 Task: Add Celsius Sparkling Kiwi Guava, Energy Drink to the cart.
Action: Mouse moved to (23, 148)
Screenshot: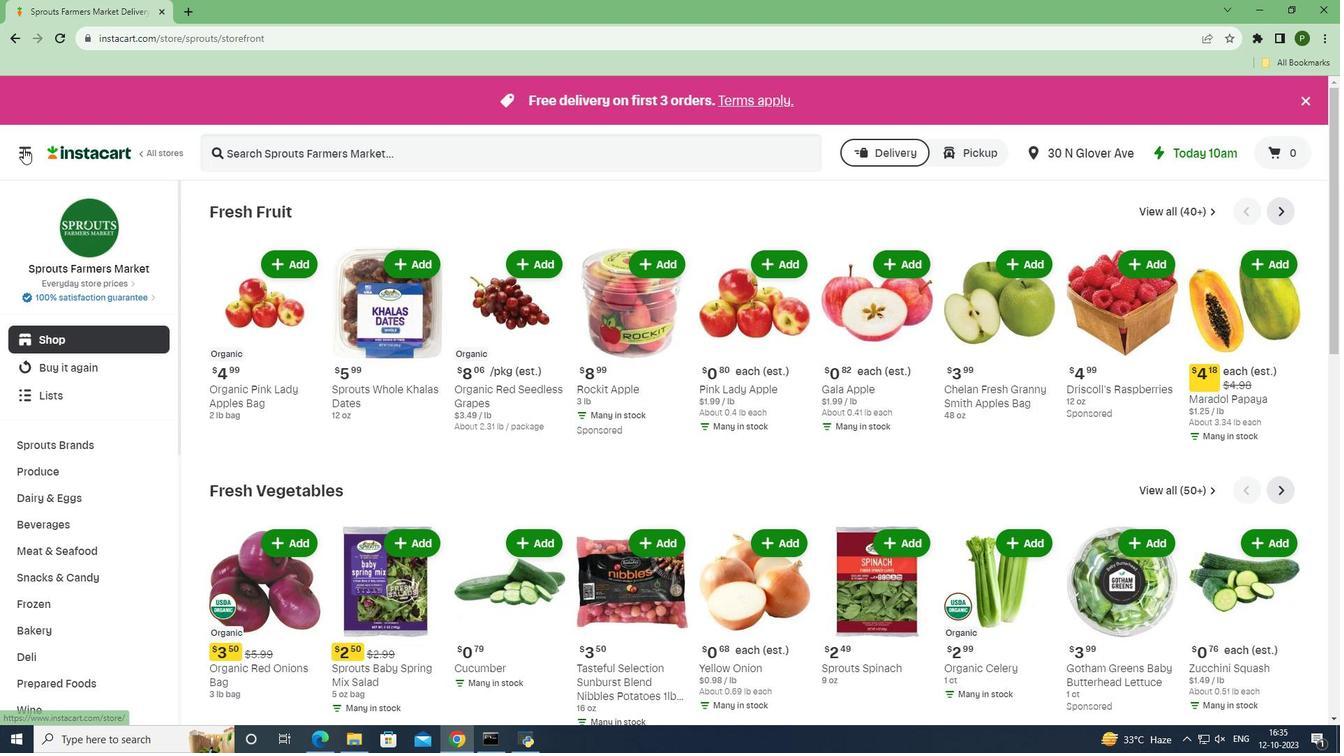 
Action: Mouse pressed left at (23, 148)
Screenshot: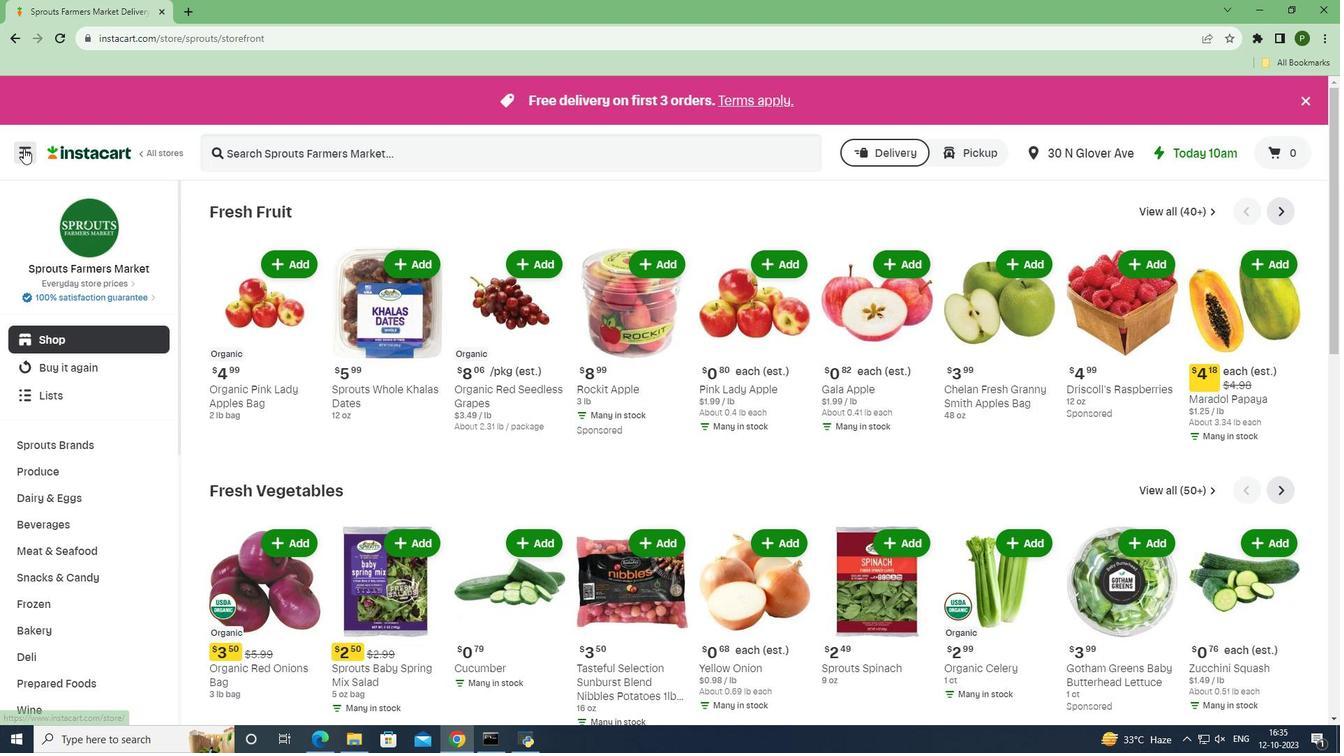 
Action: Mouse moved to (71, 357)
Screenshot: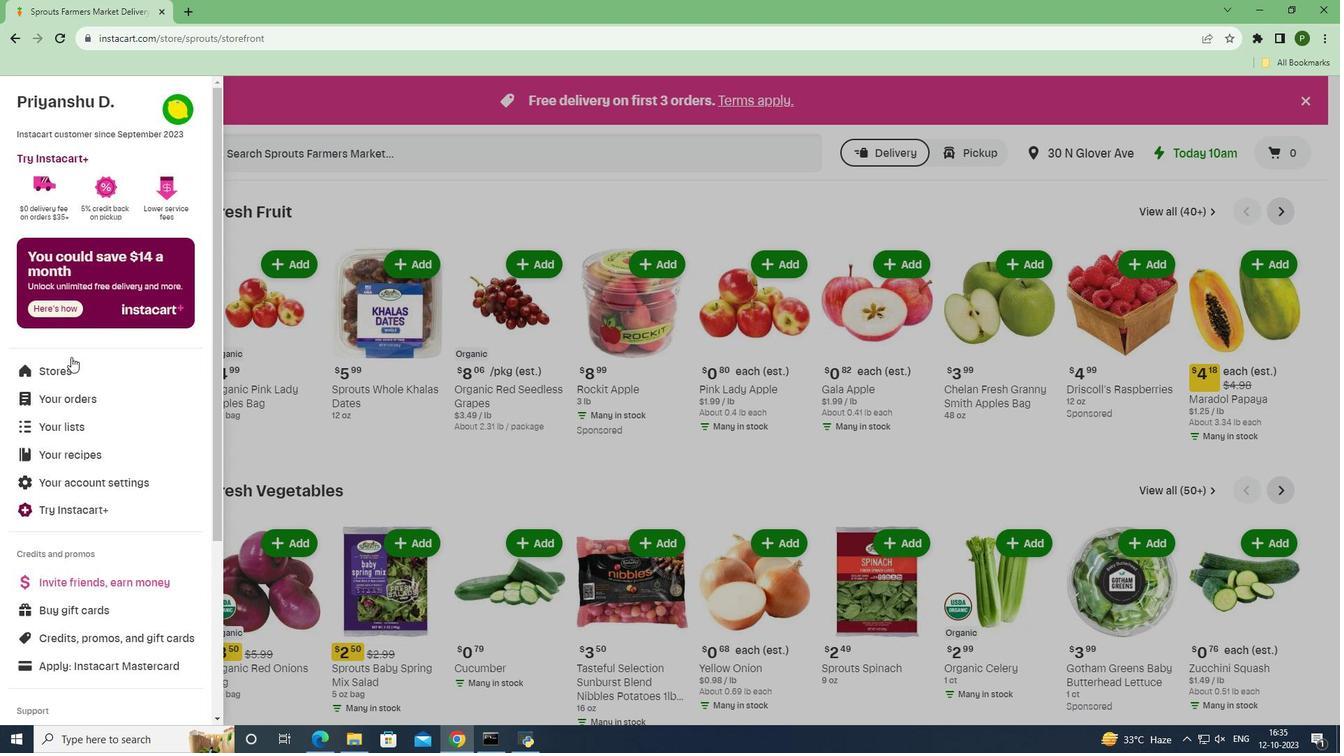 
Action: Mouse pressed left at (71, 357)
Screenshot: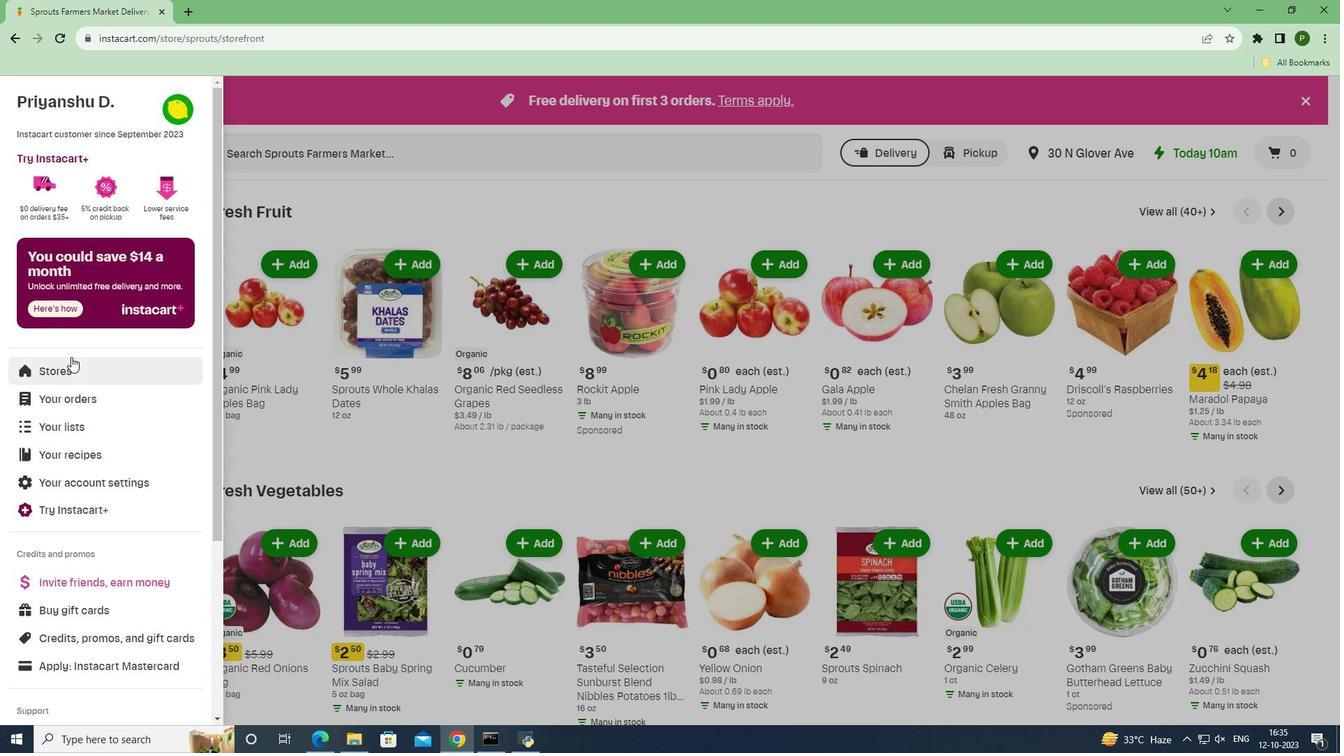 
Action: Mouse moved to (335, 158)
Screenshot: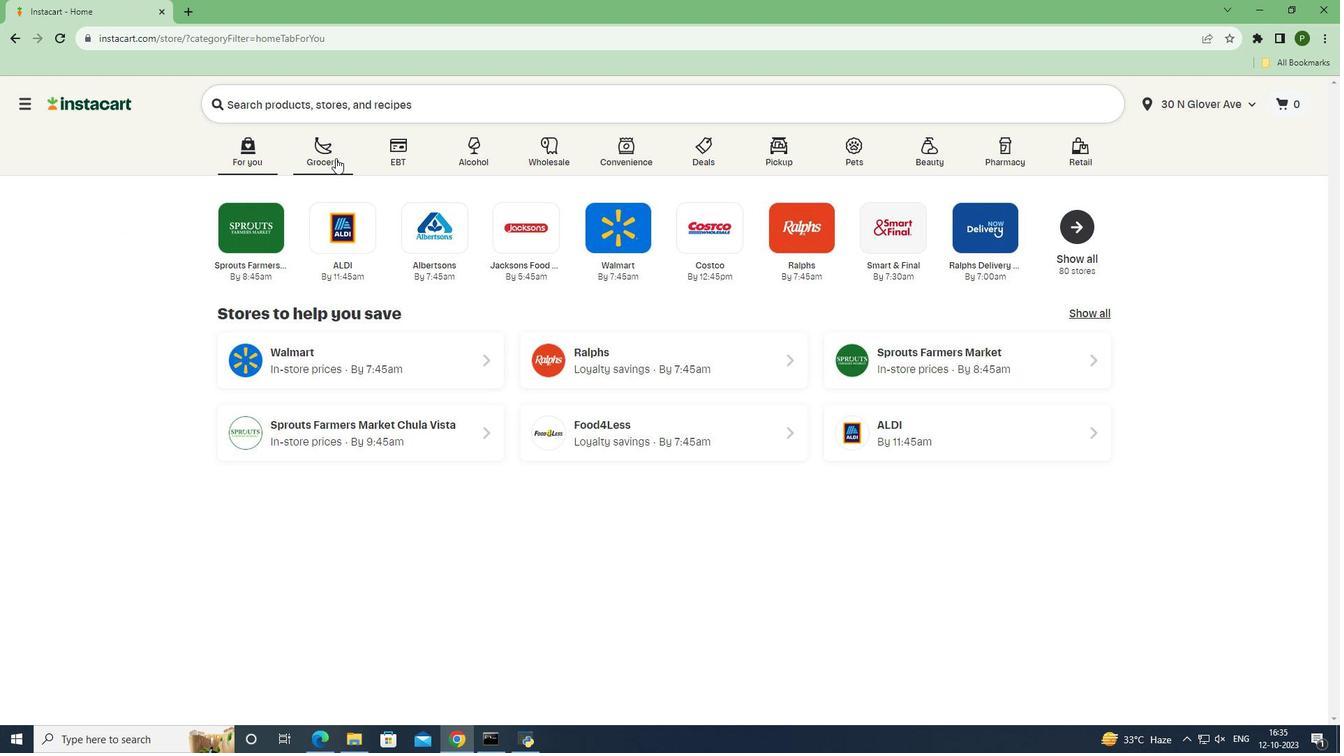 
Action: Mouse pressed left at (335, 158)
Screenshot: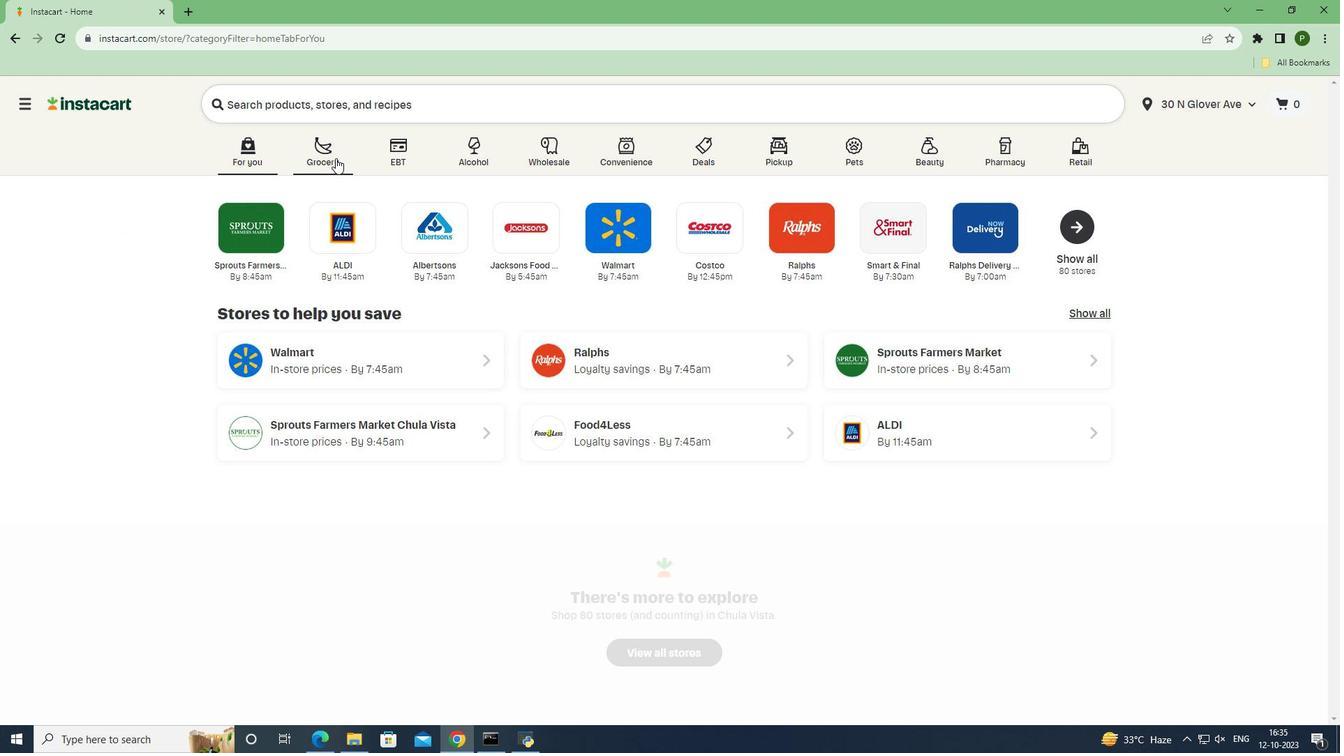 
Action: Mouse moved to (557, 330)
Screenshot: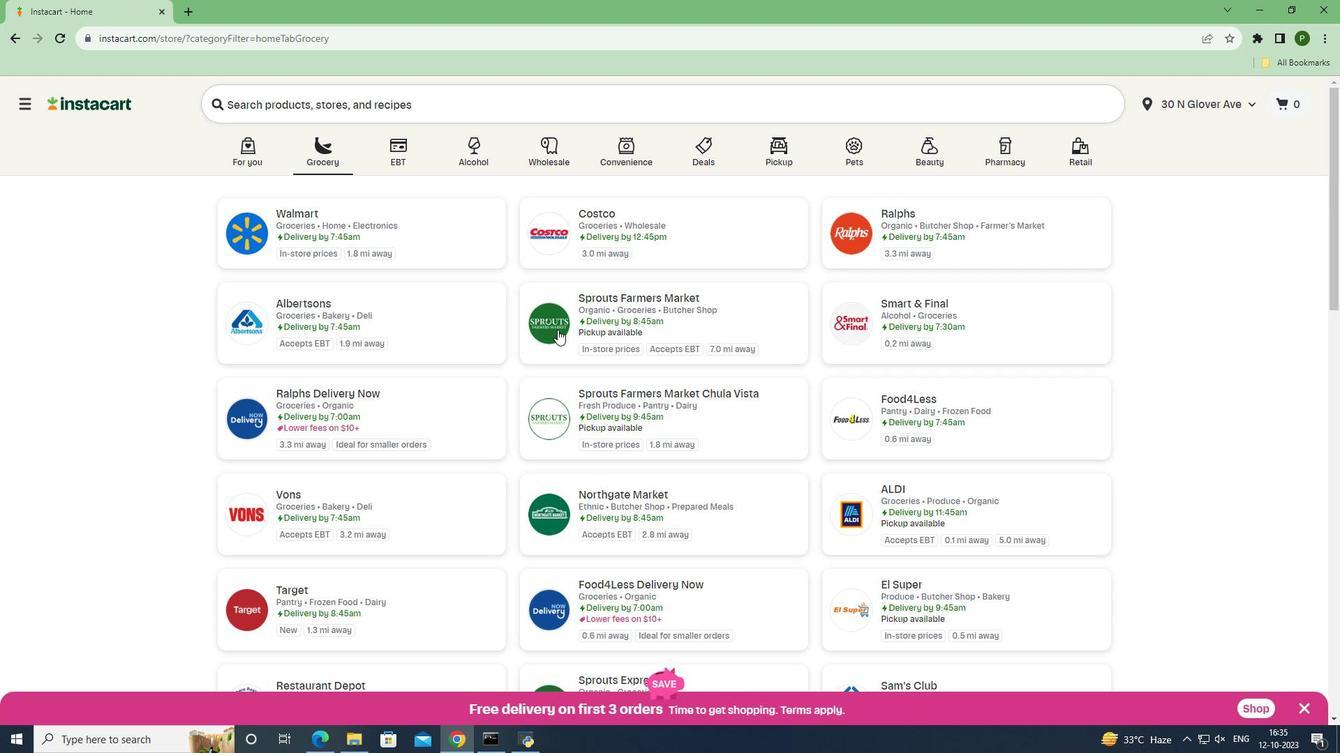 
Action: Mouse pressed left at (557, 330)
Screenshot: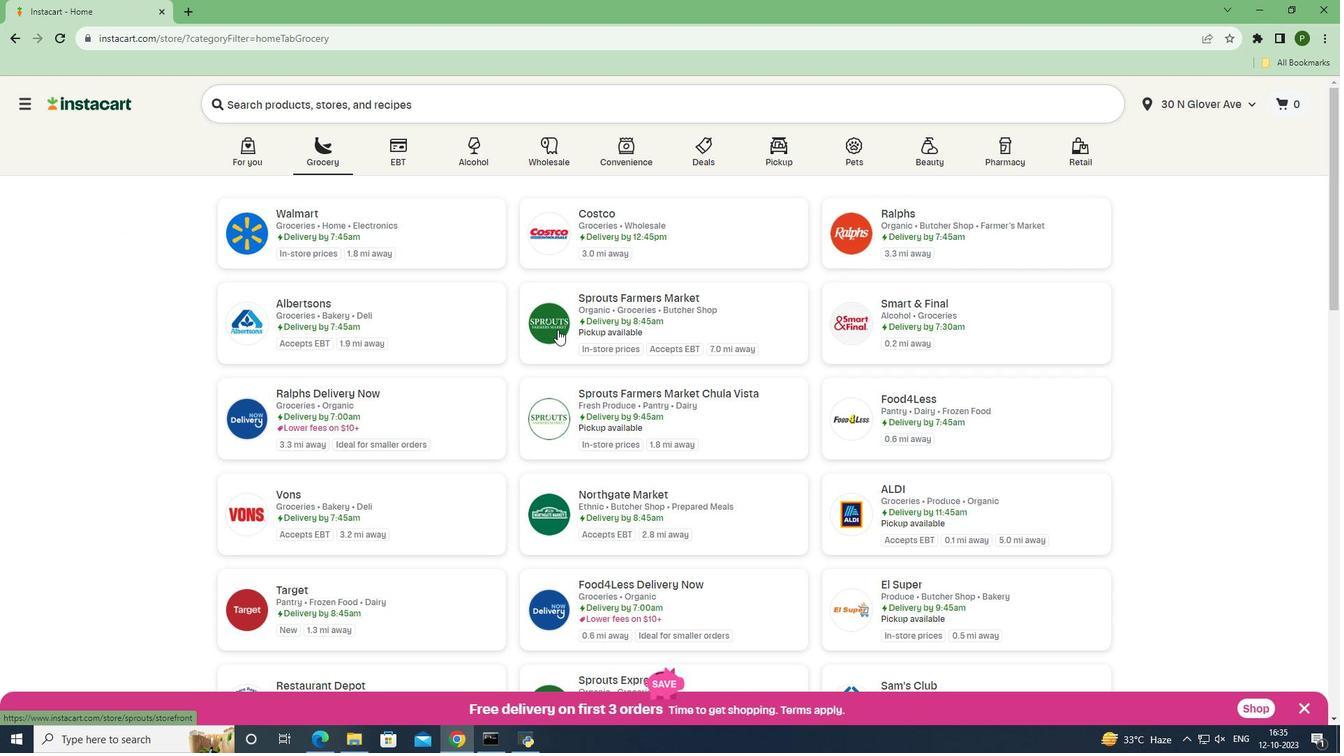 
Action: Mouse moved to (78, 524)
Screenshot: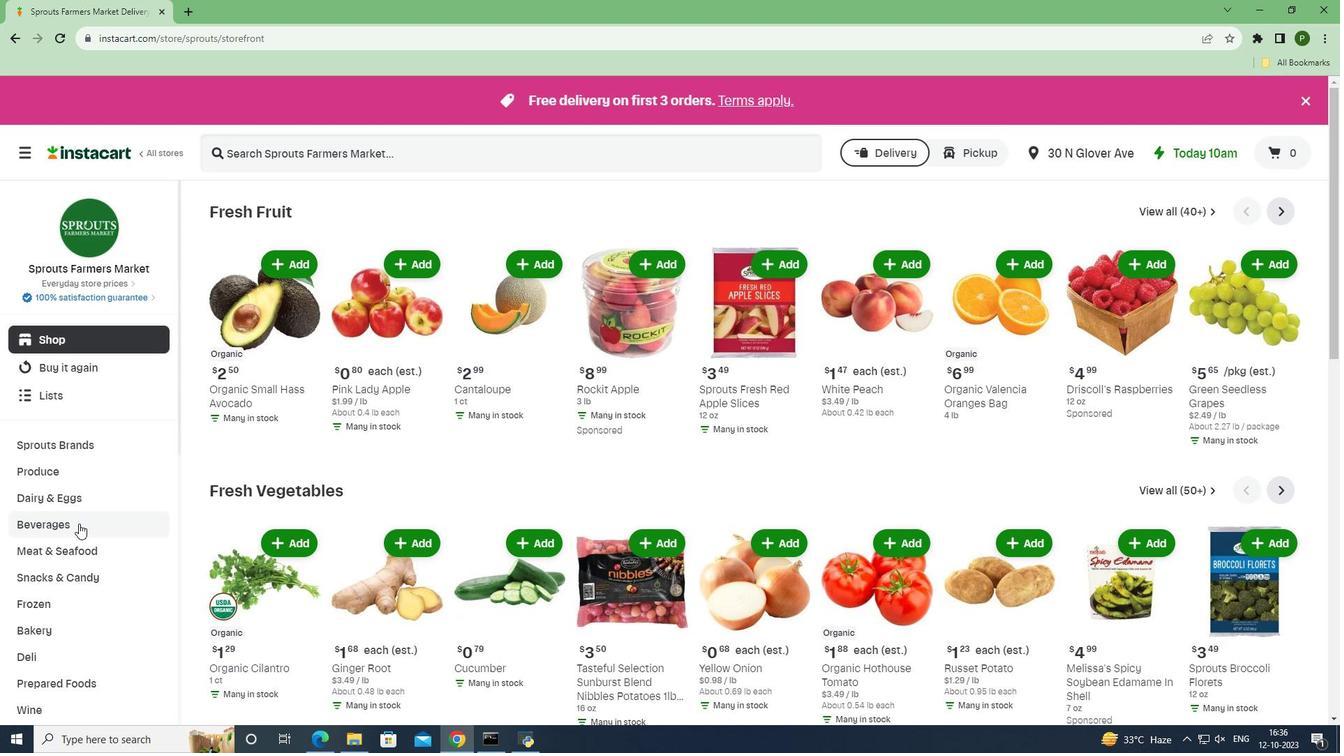 
Action: Mouse pressed left at (78, 524)
Screenshot: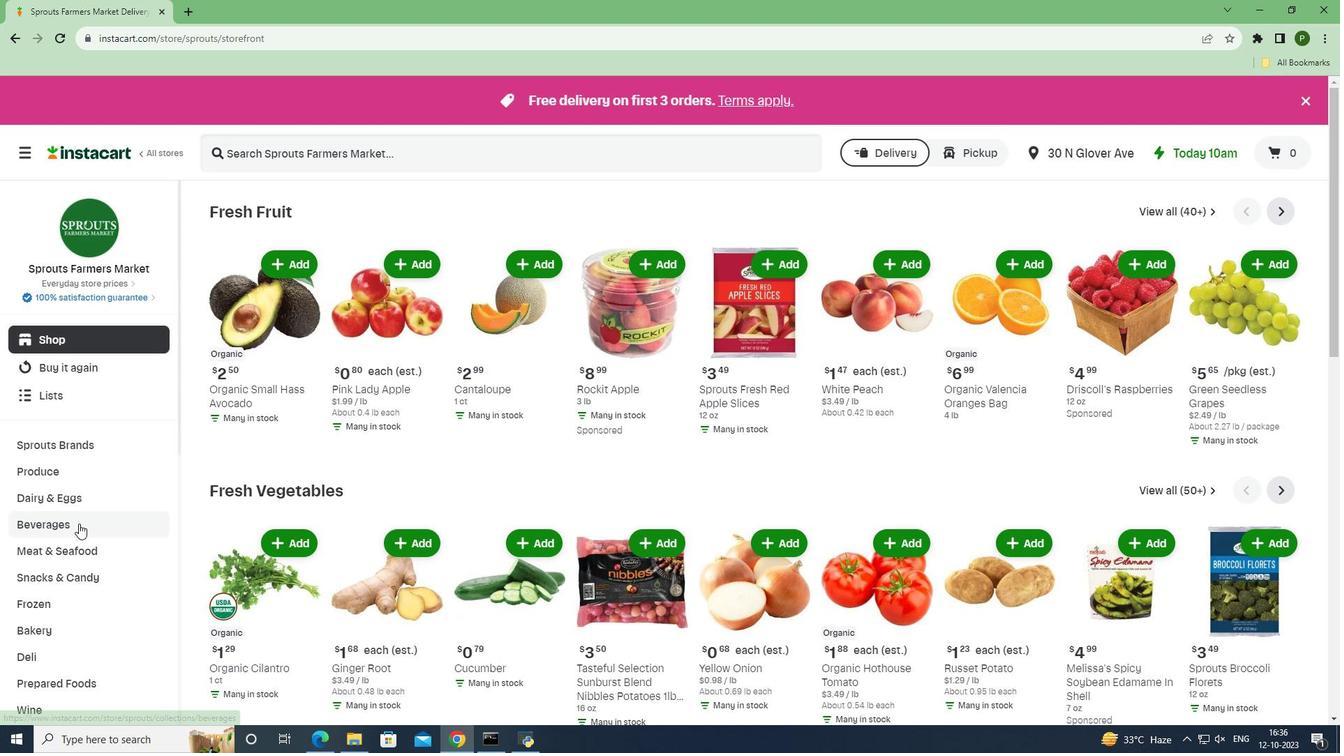 
Action: Mouse moved to (731, 245)
Screenshot: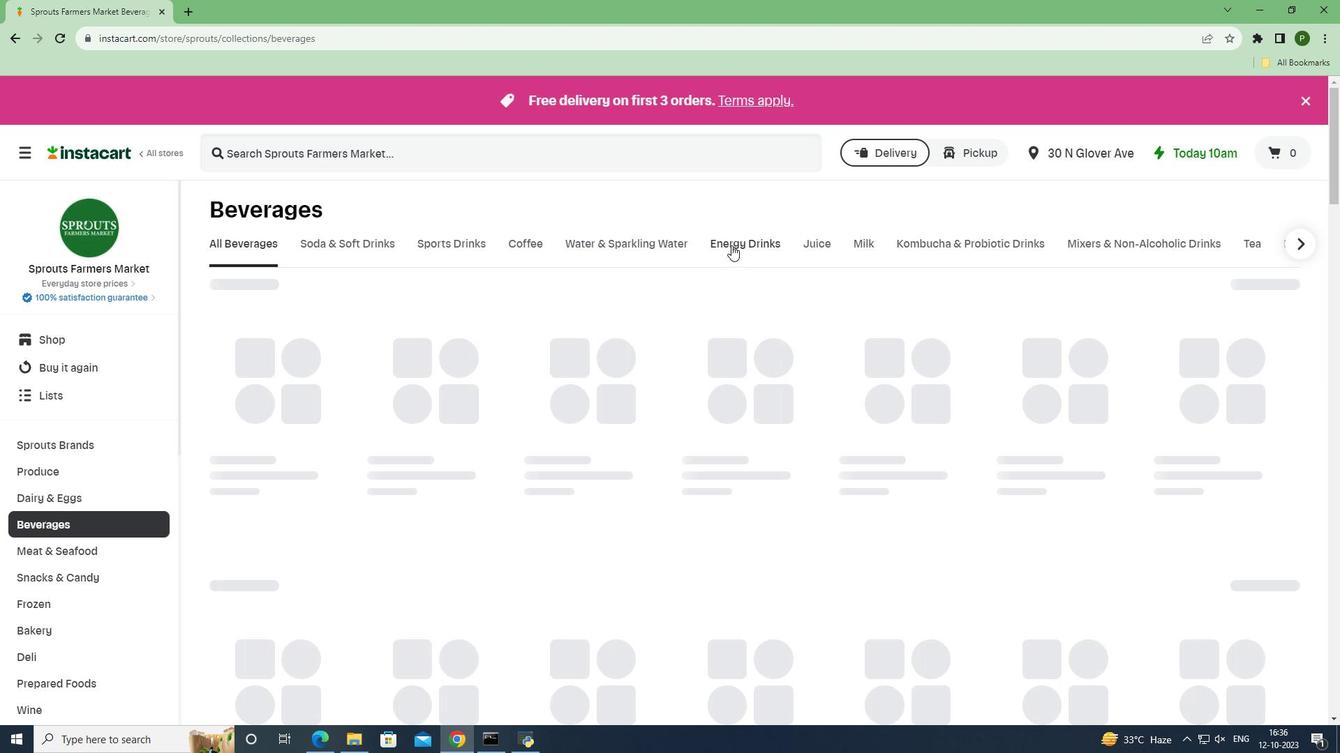 
Action: Mouse pressed left at (731, 245)
Screenshot: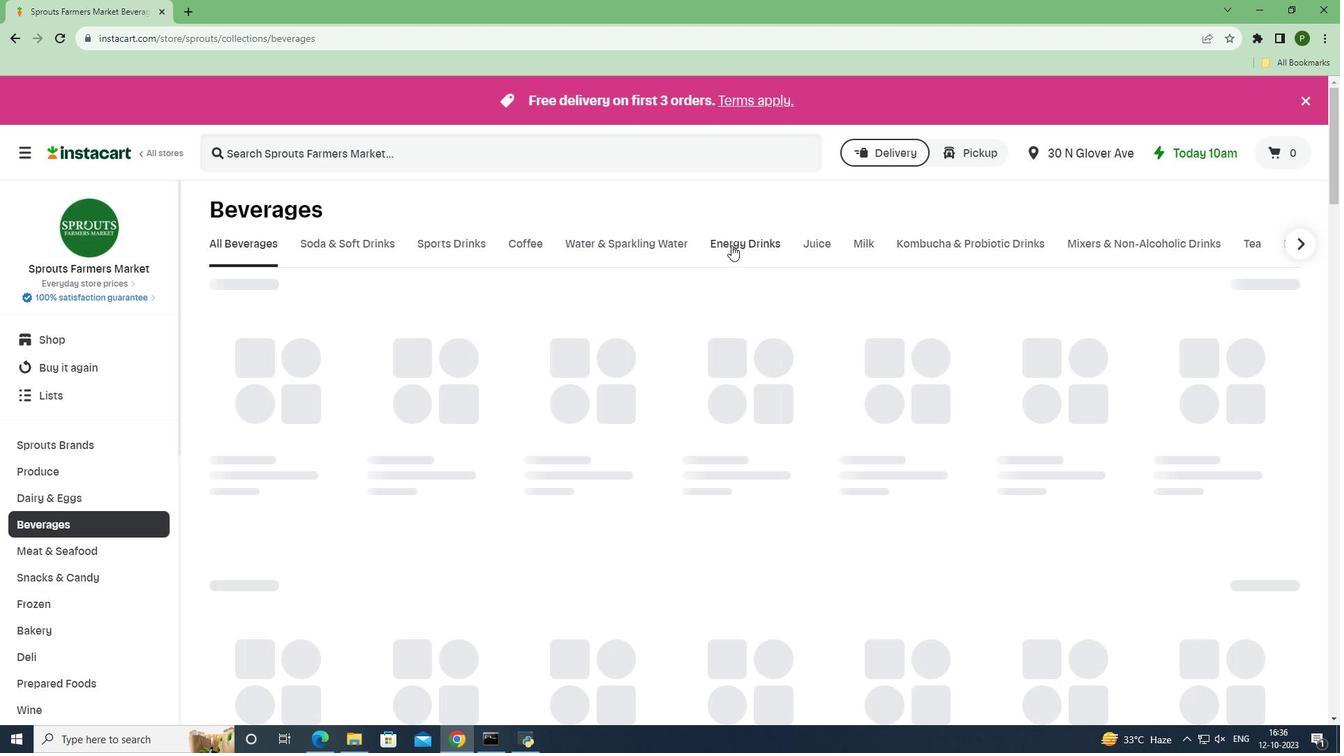 
Action: Mouse moved to (507, 150)
Screenshot: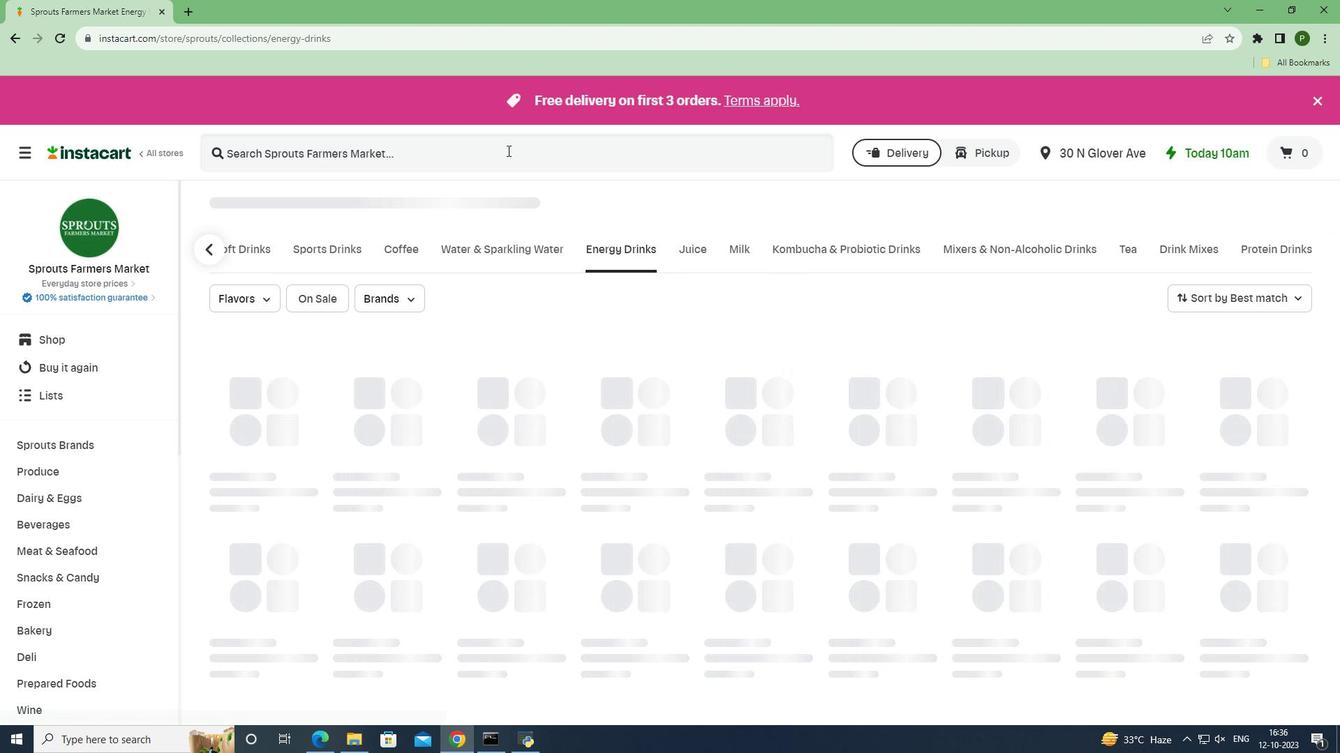 
Action: Mouse pressed left at (507, 150)
Screenshot: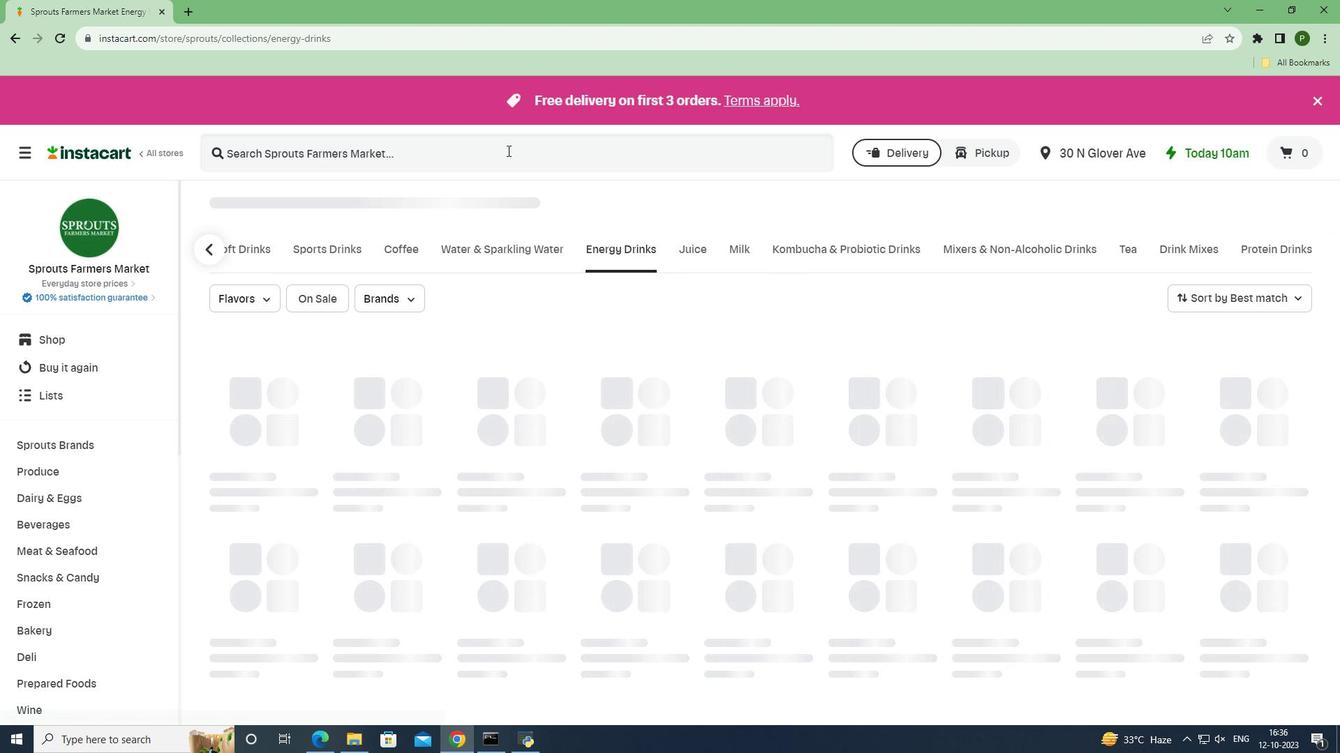 
Action: Key pressed <Key.caps_lock>C<Key.caps_lock>elsius<Key.space><Key.caps_lock>S<Key.caps_lock>parkling<Key.space><Key.caps_lock>K<Key.caps_lock>iwi<Key.space><Key.caps_lock>G<Key.caps_lock>uava,<Key.space><Key.caps_lock>E<Key.caps_lock>nergy<Key.space><Key.caps_lock>D<Key.caps_lock>rink<Key.space><Key.enter>
Screenshot: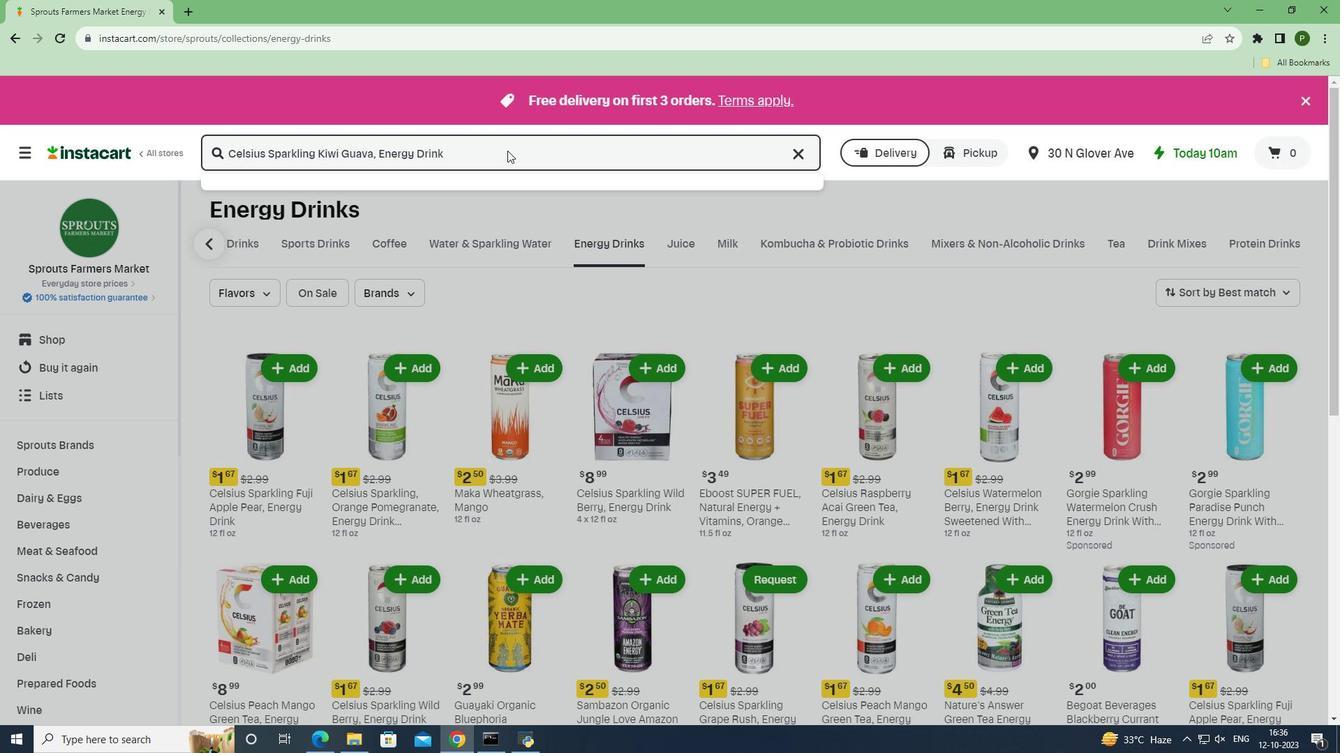 
Action: Mouse moved to (372, 312)
Screenshot: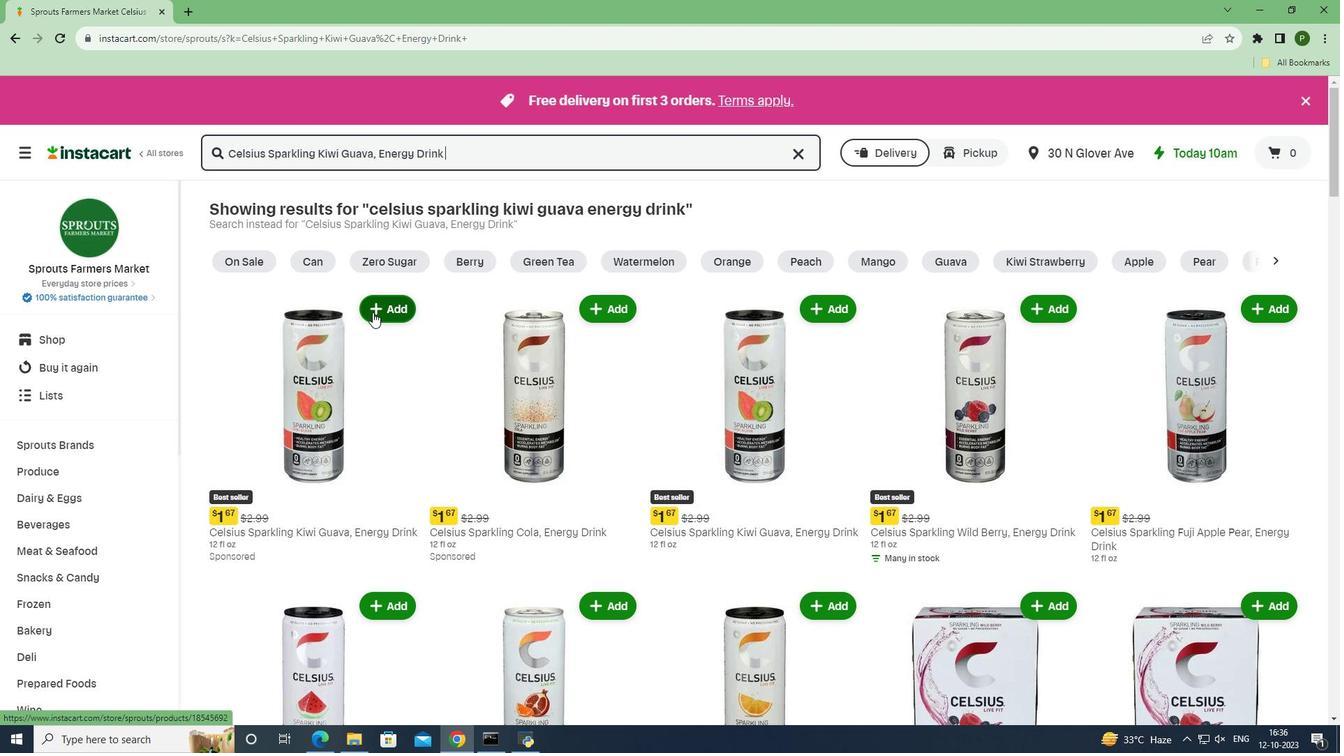 
Action: Mouse pressed left at (372, 312)
Screenshot: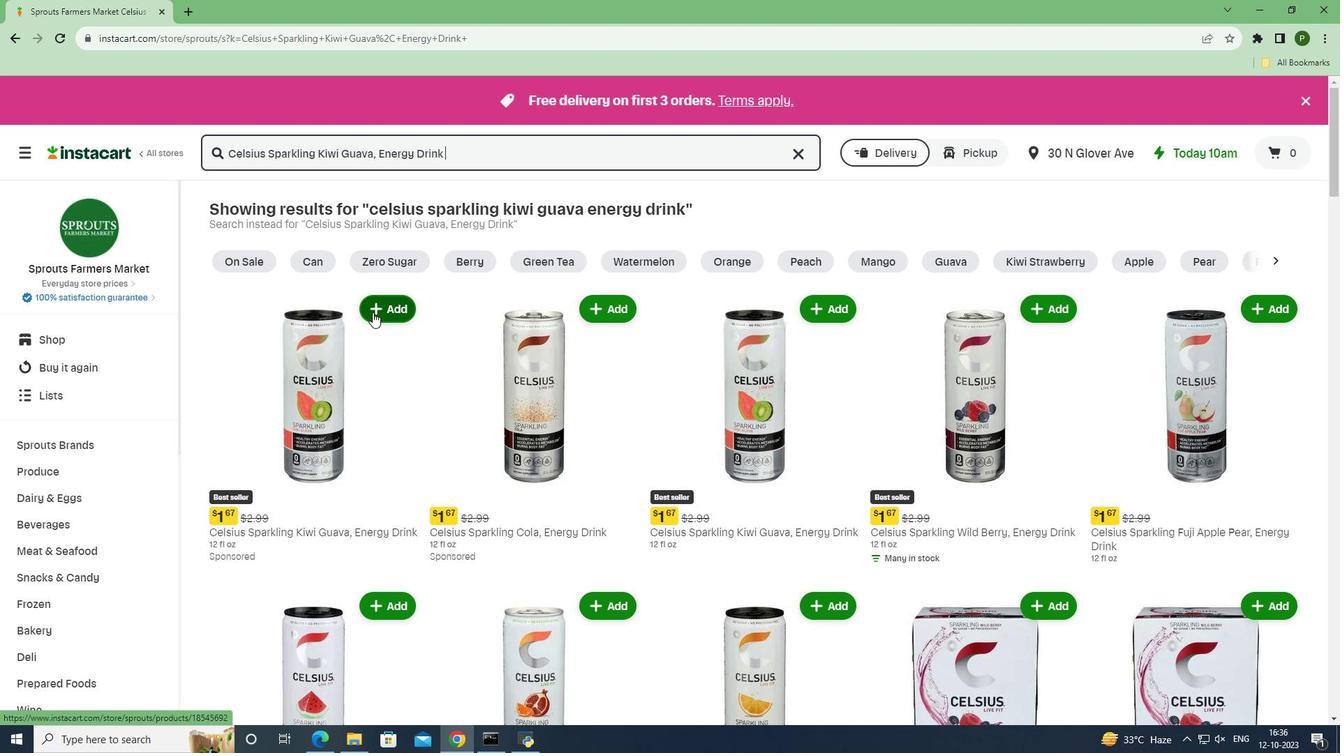 
Action: Mouse moved to (398, 374)
Screenshot: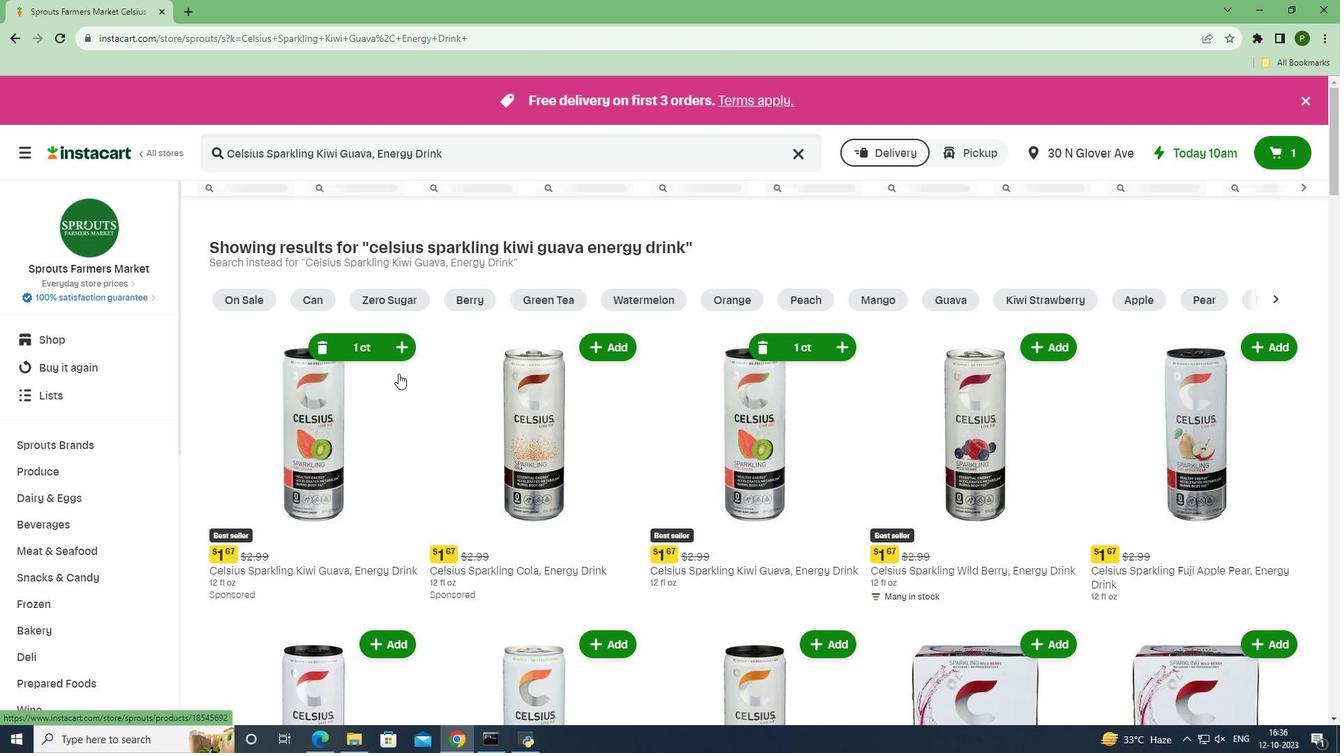 
